 Task: For heading  Tahoma with underline.  font size for heading20,  'Change the font style of data to'Arial.  and font size to 12,  Change the alignment of both headline & data to Align left.  In the sheet  ExpenseCat logbookbook
Action: Mouse moved to (880, 116)
Screenshot: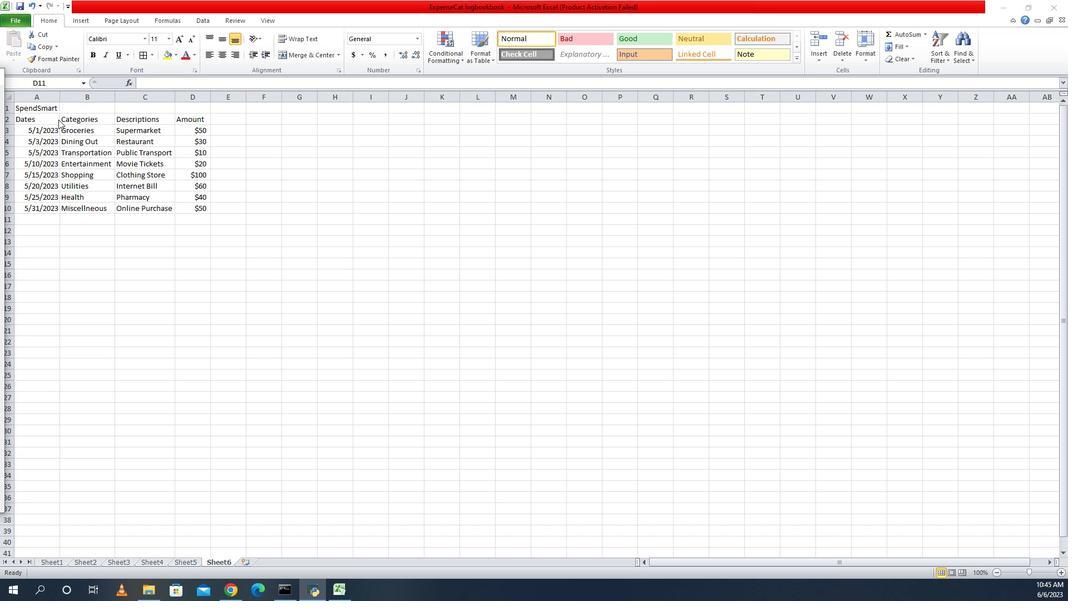 
Action: Mouse pressed left at (880, 116)
Screenshot: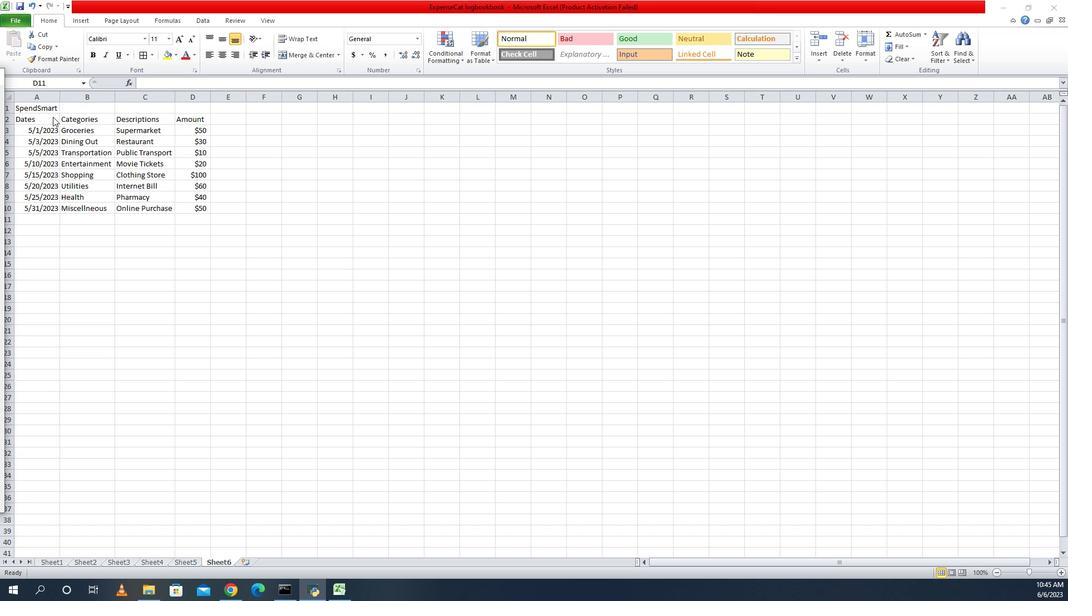 
Action: Mouse moved to (877, 116)
Screenshot: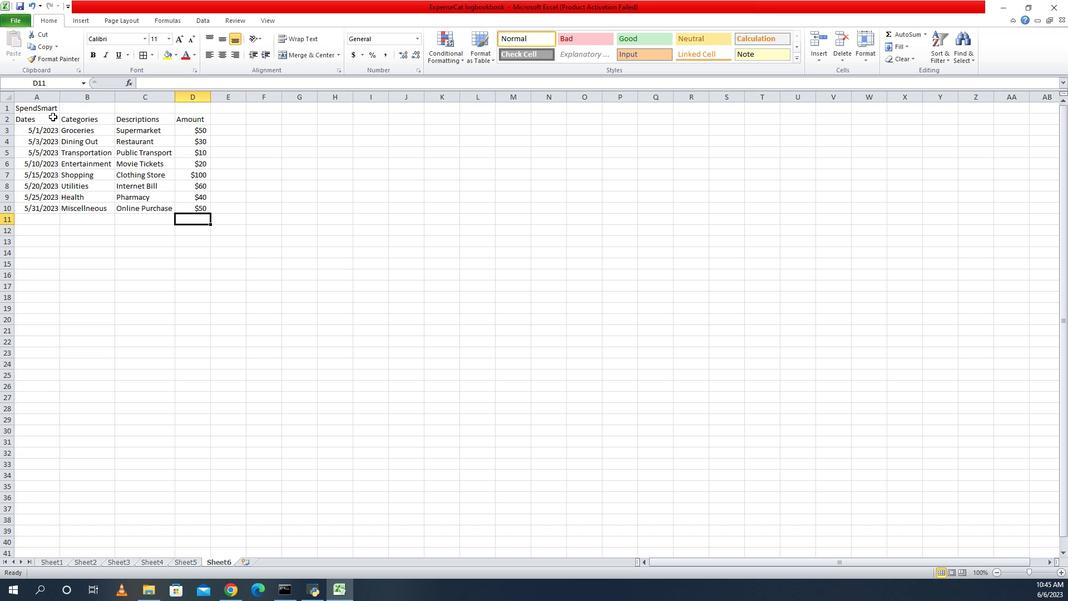 
Action: Mouse pressed left at (877, 116)
Screenshot: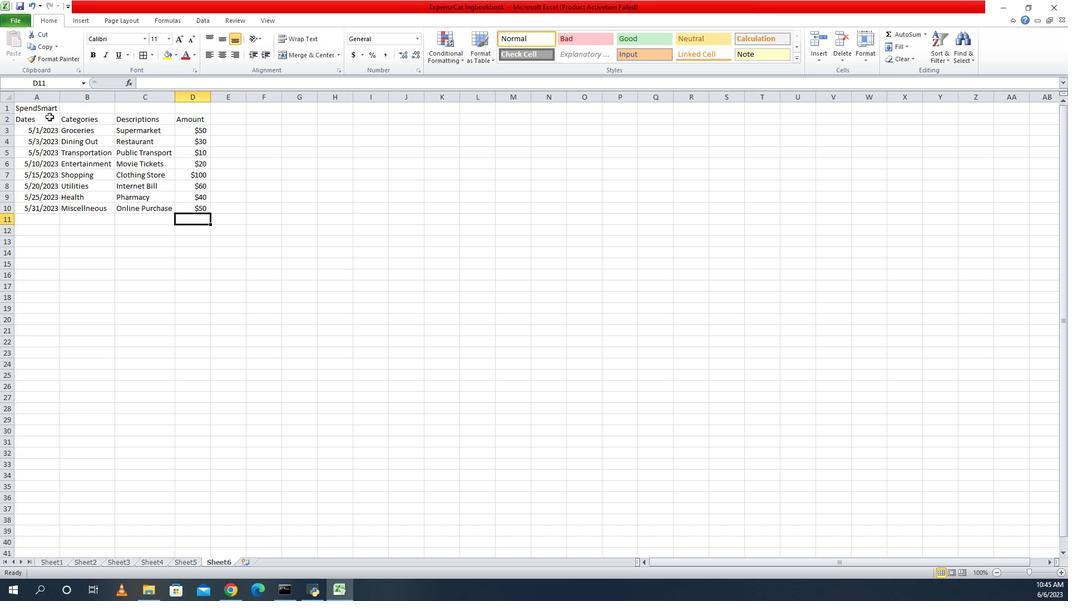 
Action: Mouse moved to (968, 40)
Screenshot: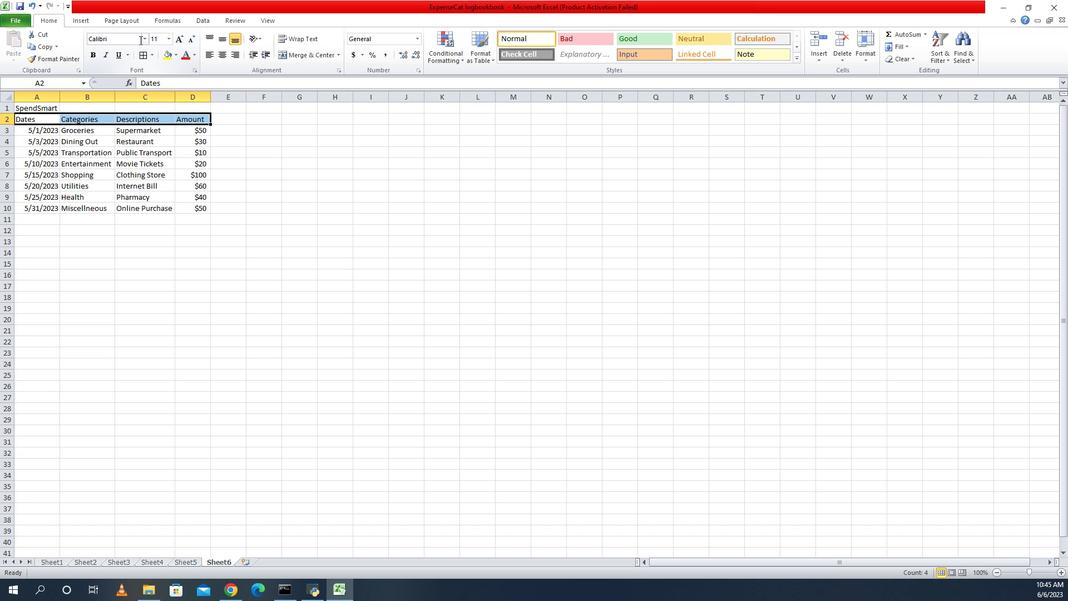 
Action: Mouse pressed left at (968, 40)
Screenshot: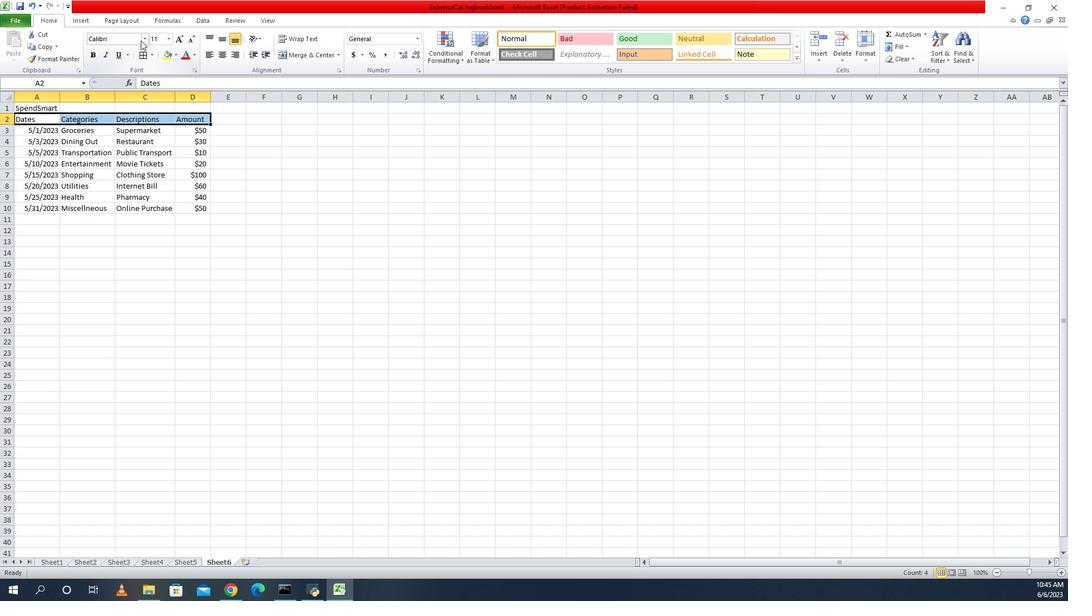 
Action: Mouse moved to (972, 38)
Screenshot: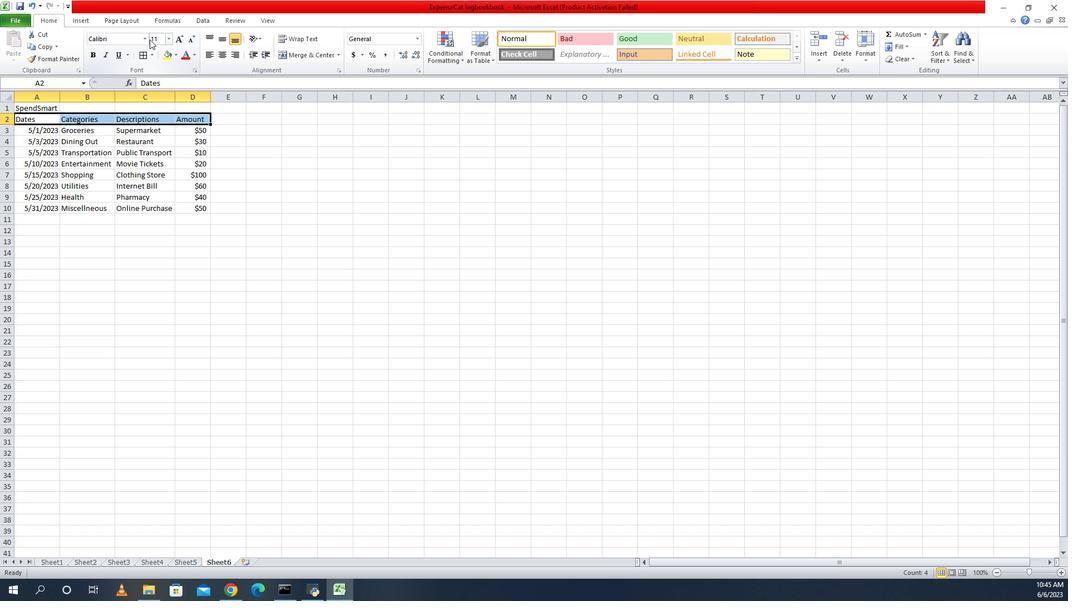 
Action: Mouse pressed left at (972, 38)
Screenshot: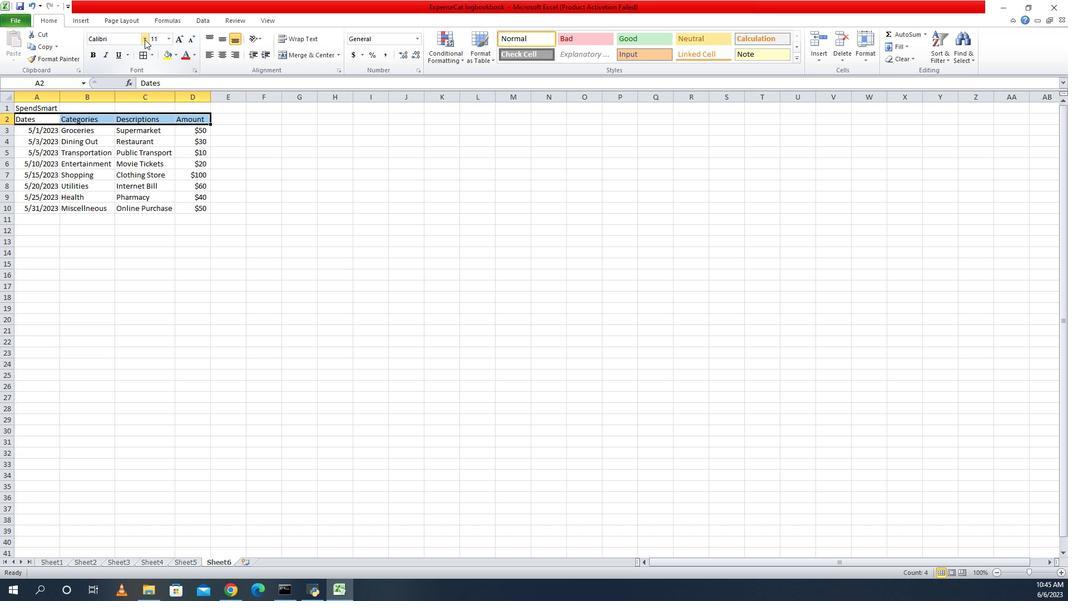 
Action: Mouse moved to (971, 38)
Screenshot: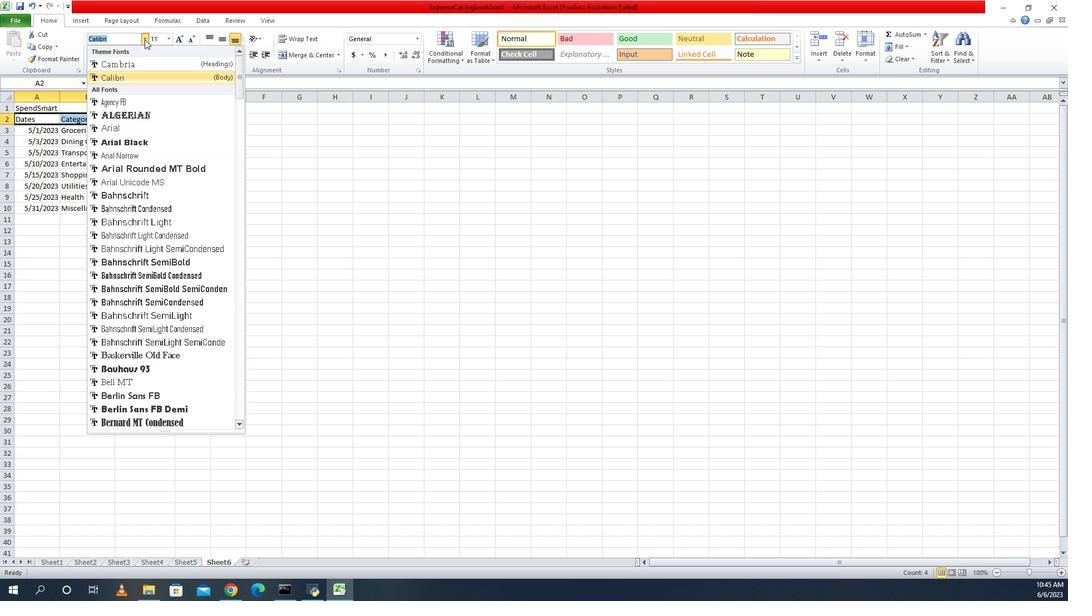 
Action: Key pressed t
Screenshot: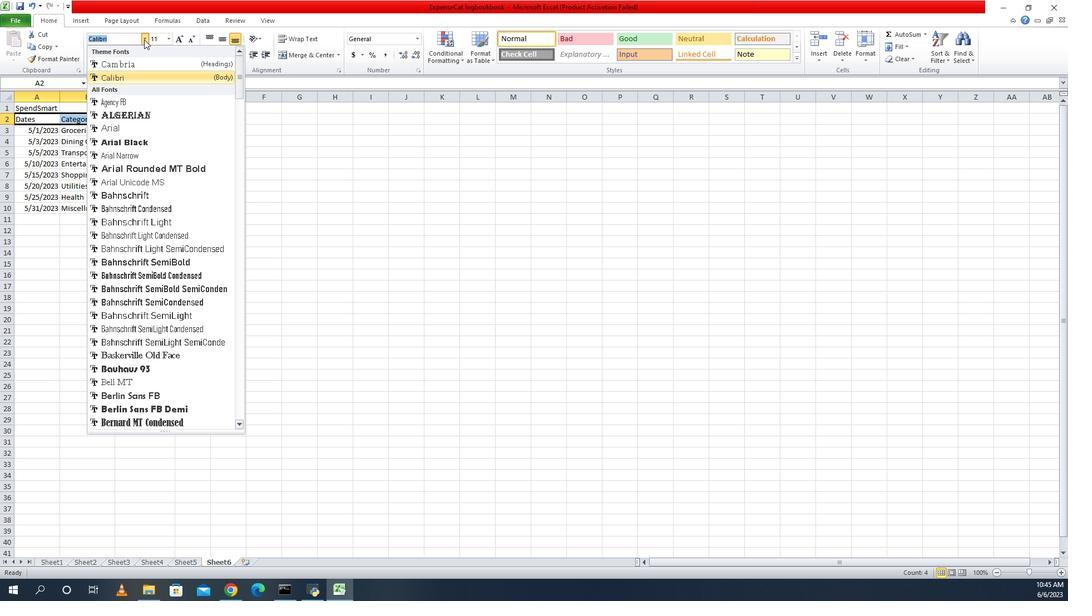 
Action: Mouse moved to (971, 41)
Screenshot: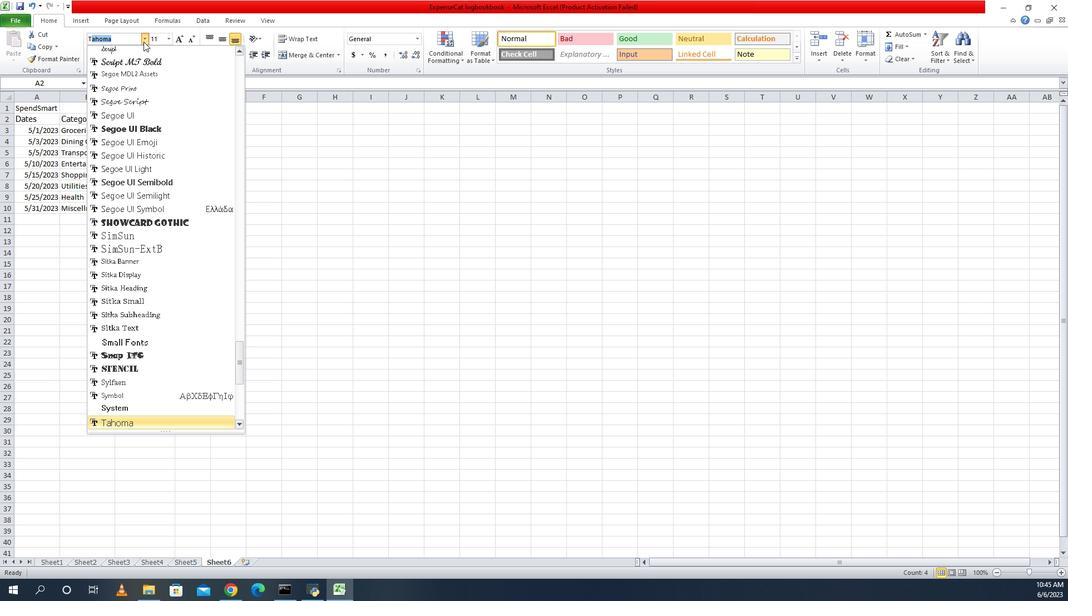 
Action: Key pressed <Key.enter>
Screenshot: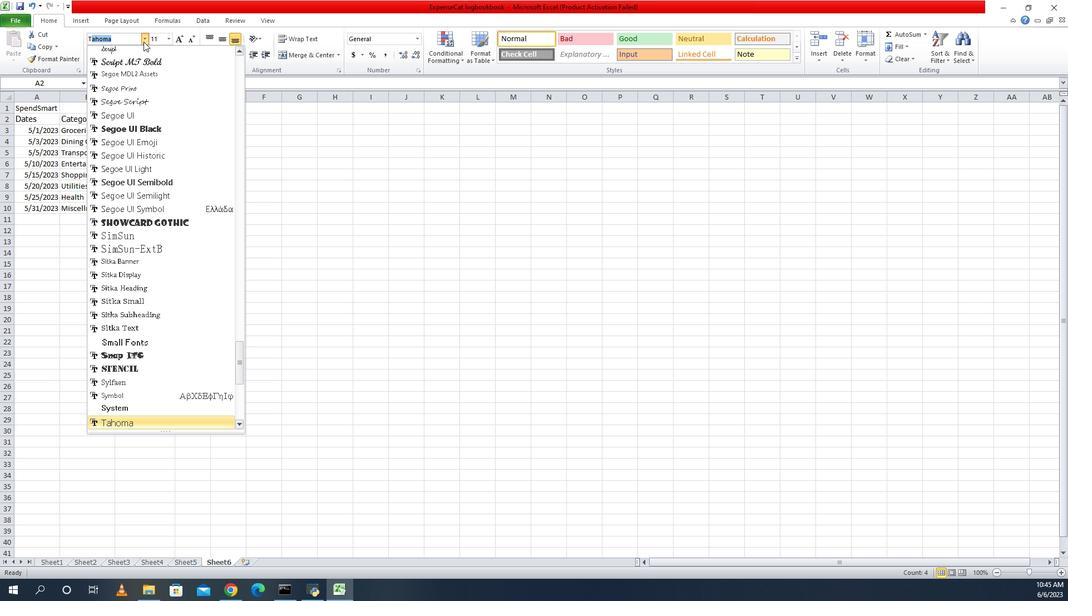
Action: Mouse moved to (942, 55)
Screenshot: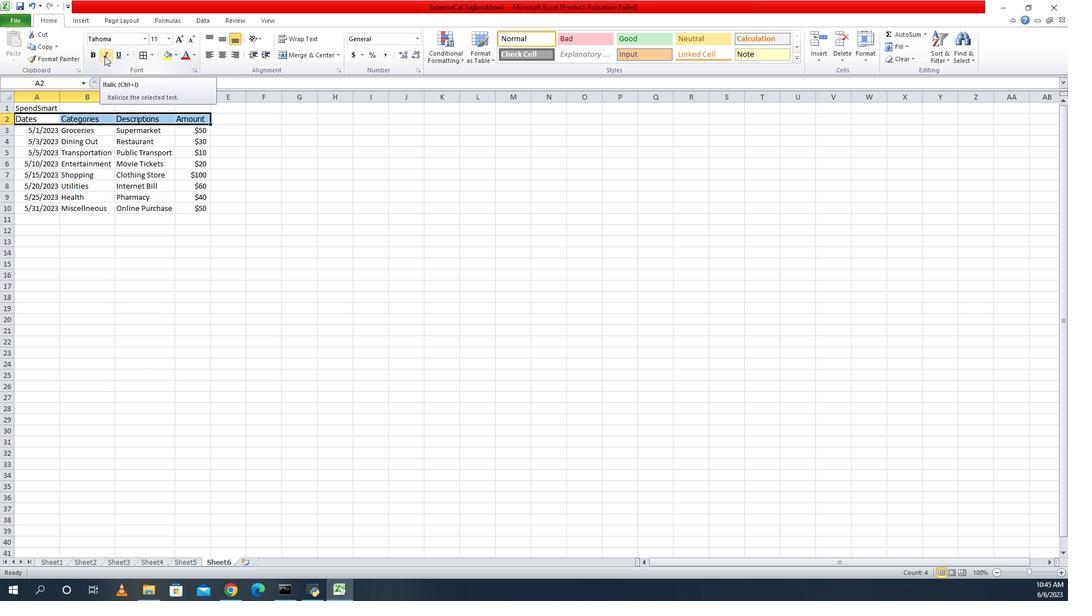 
Action: Mouse pressed left at (942, 55)
Screenshot: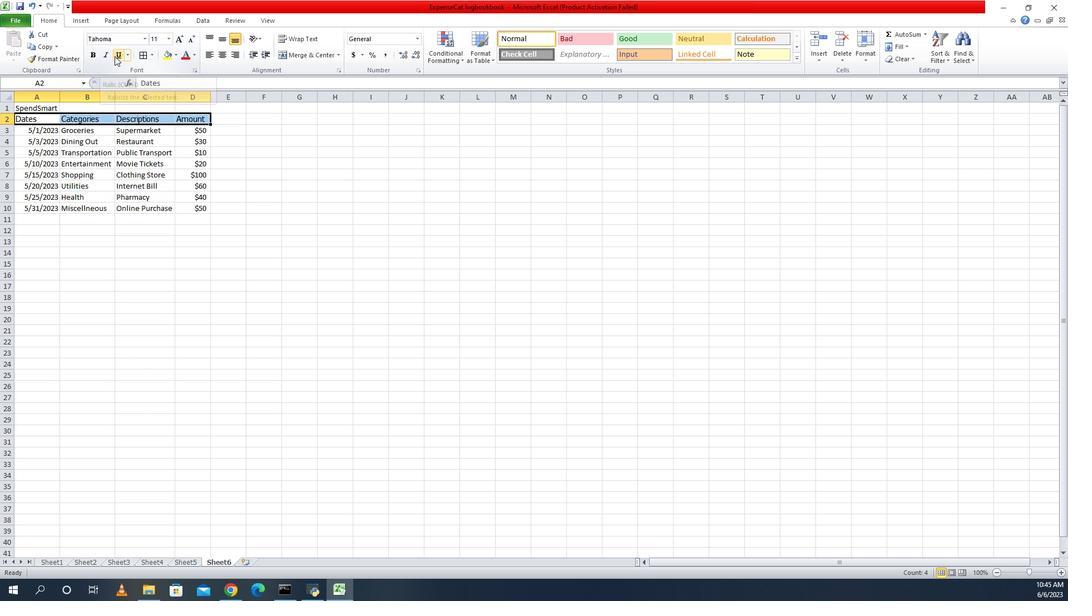 
Action: Mouse moved to (995, 35)
Screenshot: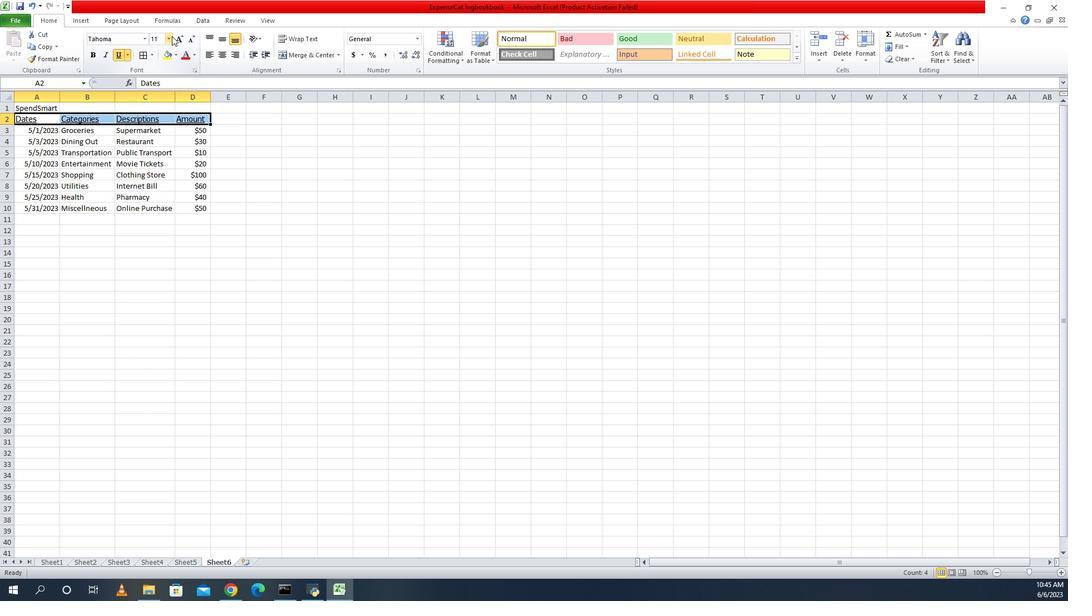 
Action: Mouse pressed left at (995, 35)
Screenshot: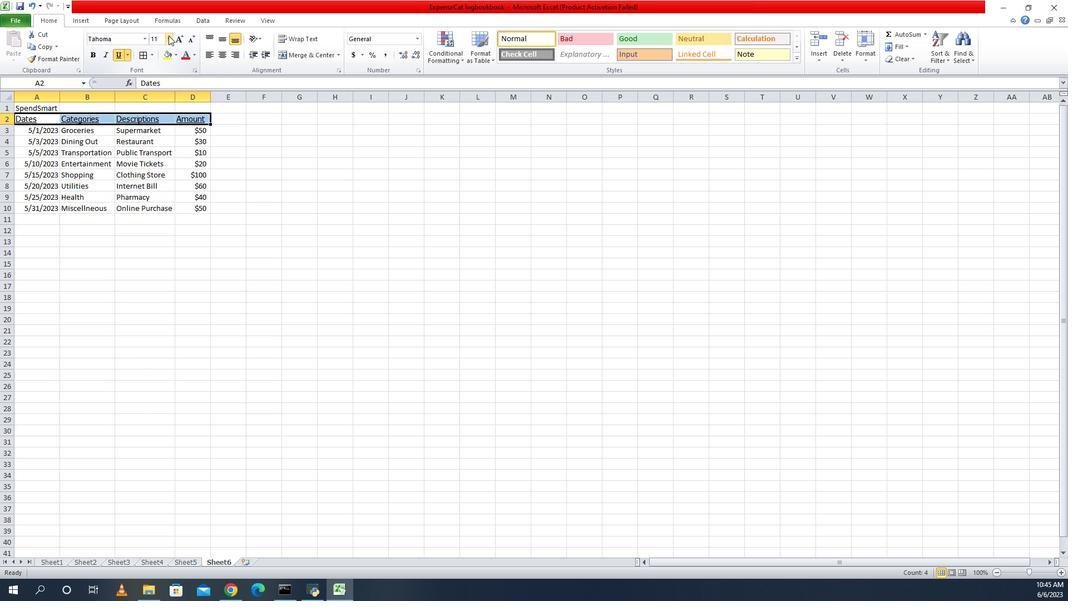 
Action: Mouse moved to (984, 128)
Screenshot: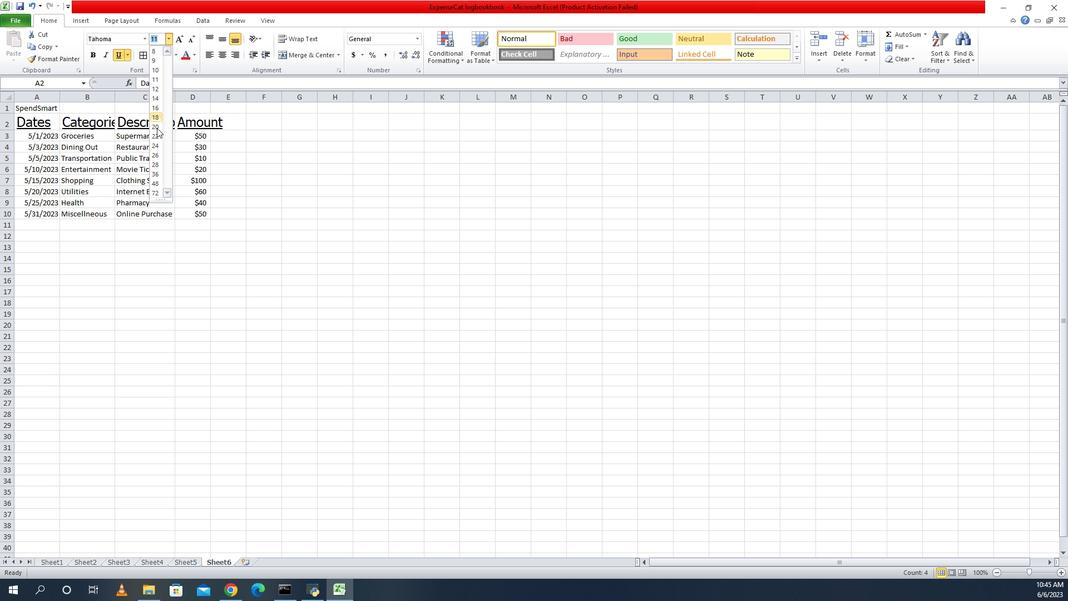
Action: Mouse pressed left at (984, 128)
Screenshot: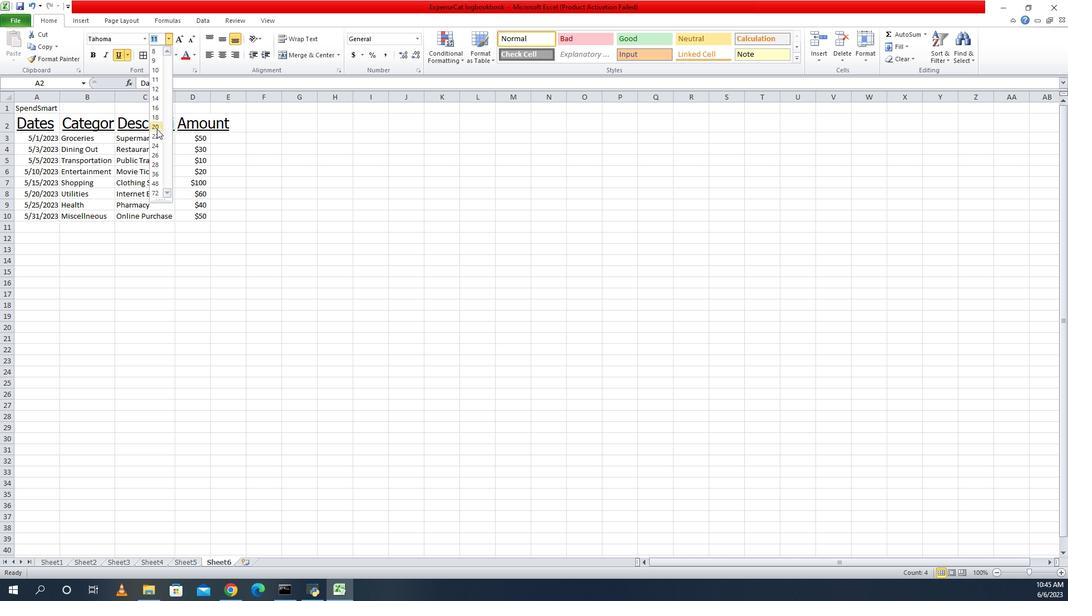
Action: Mouse moved to (889, 95)
Screenshot: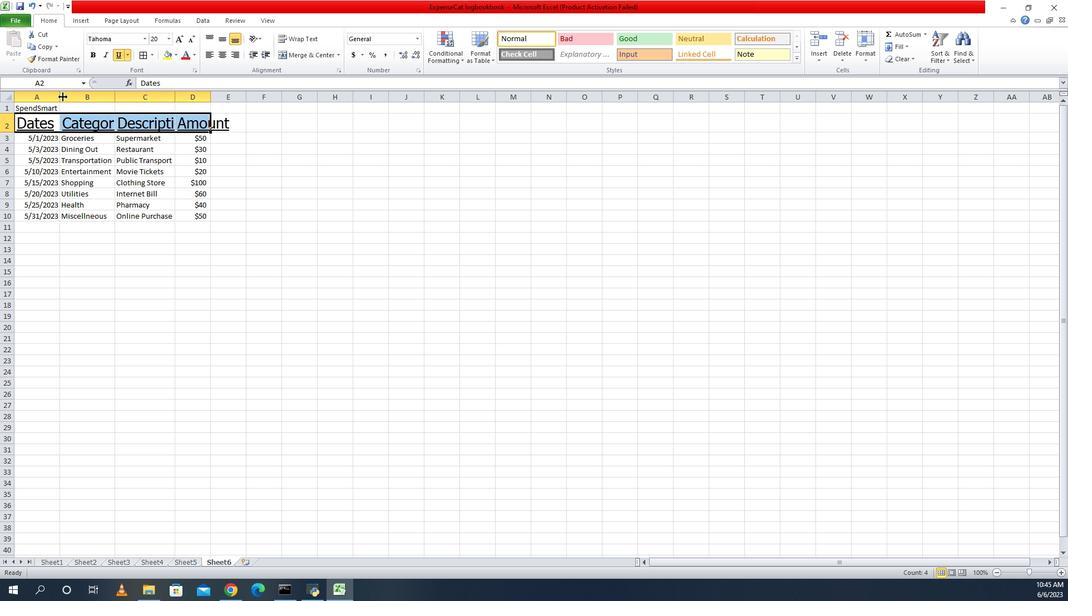 
Action: Mouse pressed left at (889, 95)
Screenshot: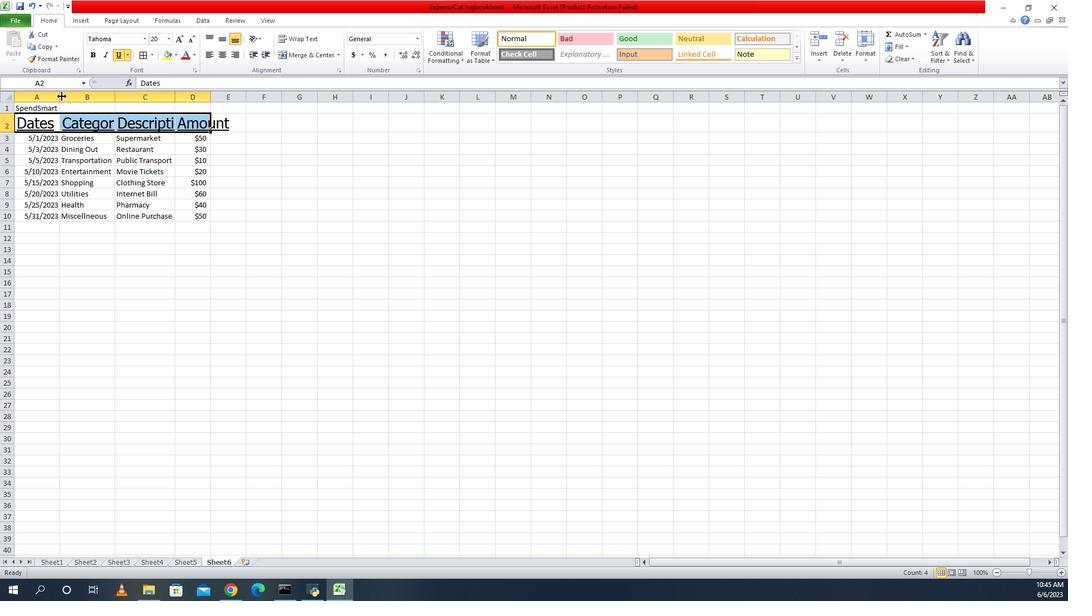 
Action: Mouse pressed left at (889, 95)
Screenshot: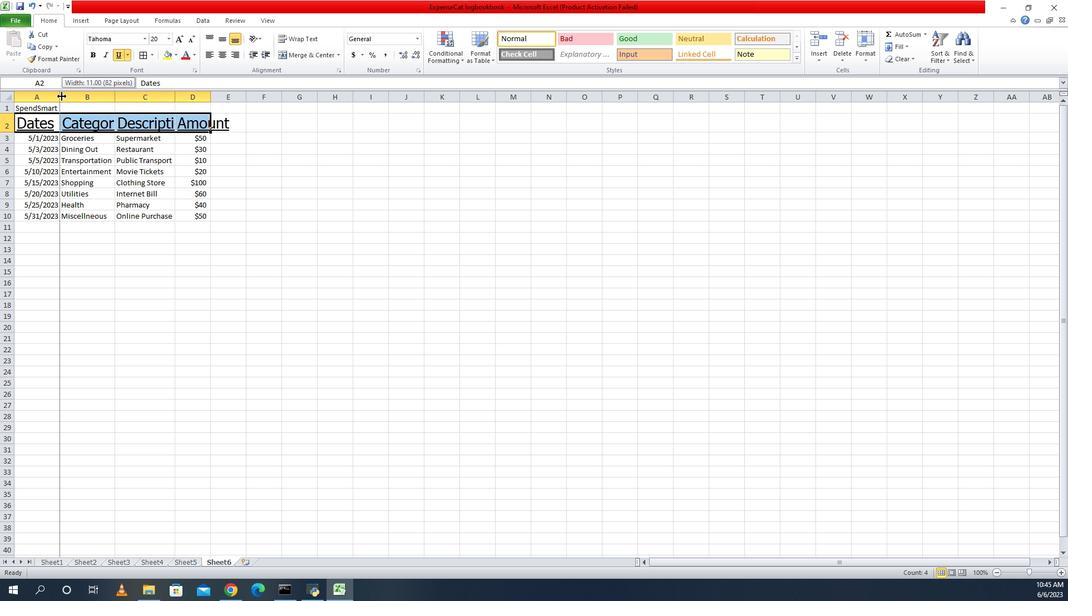 
Action: Mouse moved to (942, 95)
Screenshot: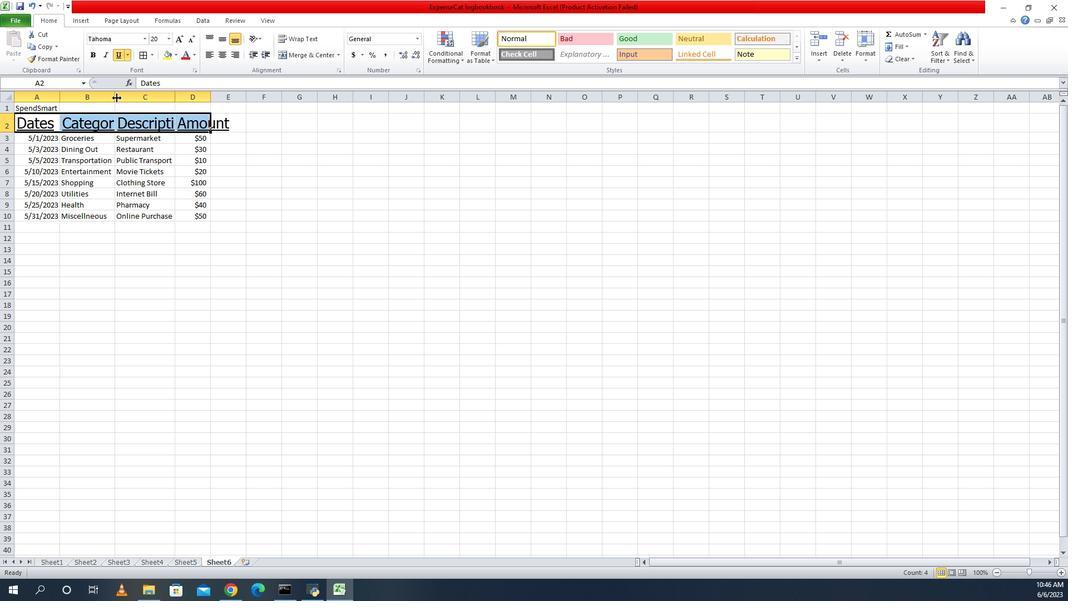 
Action: Mouse pressed left at (942, 95)
Screenshot: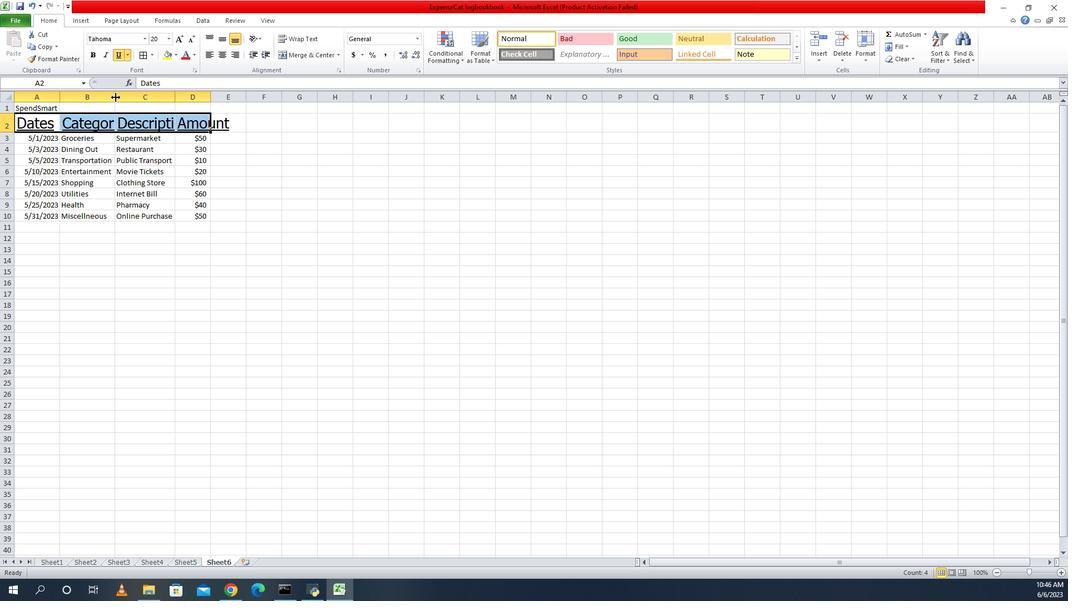 
Action: Mouse pressed left at (942, 95)
Screenshot: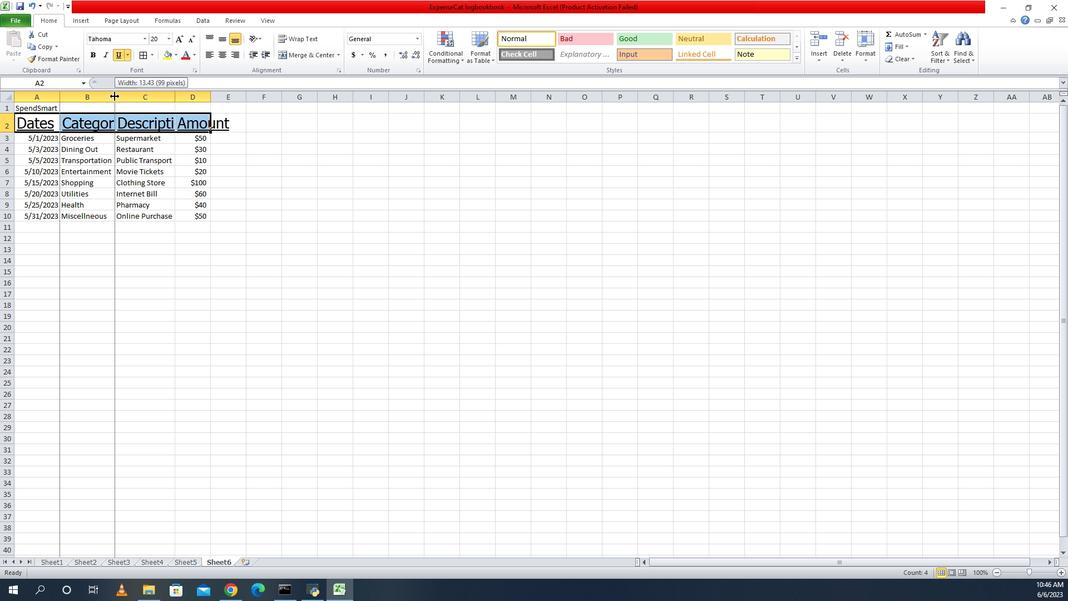 
Action: Mouse moved to (1022, 95)
Screenshot: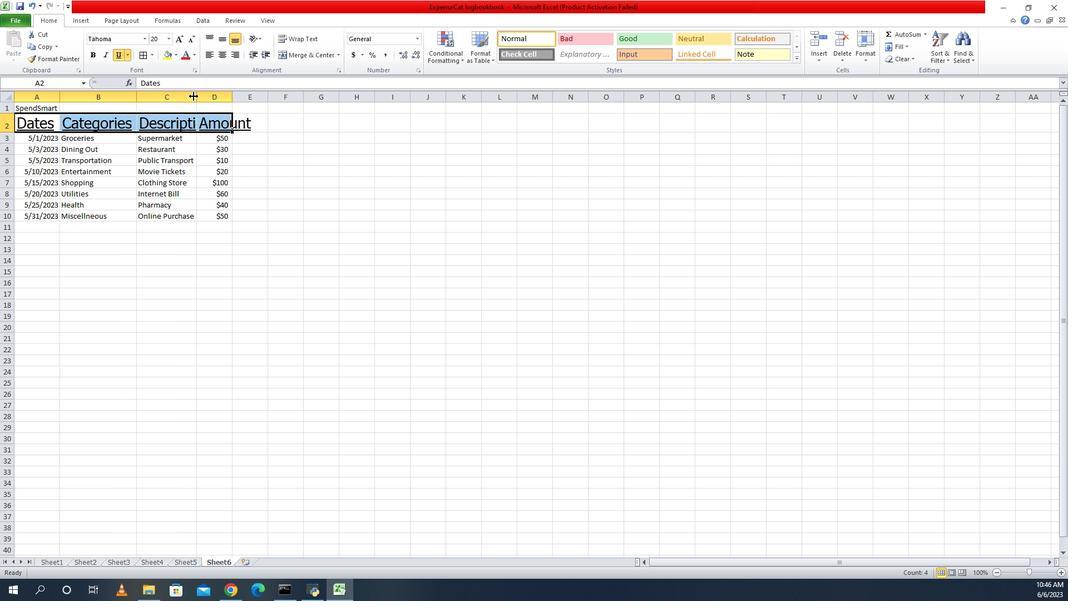 
Action: Mouse pressed left at (1022, 95)
Screenshot: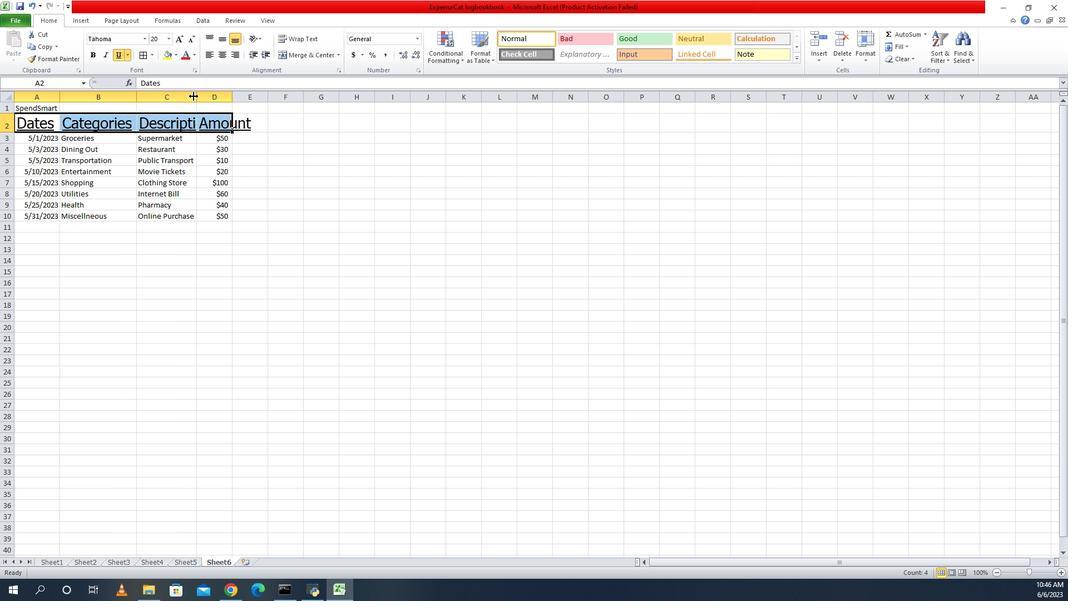 
Action: Mouse pressed left at (1022, 95)
Screenshot: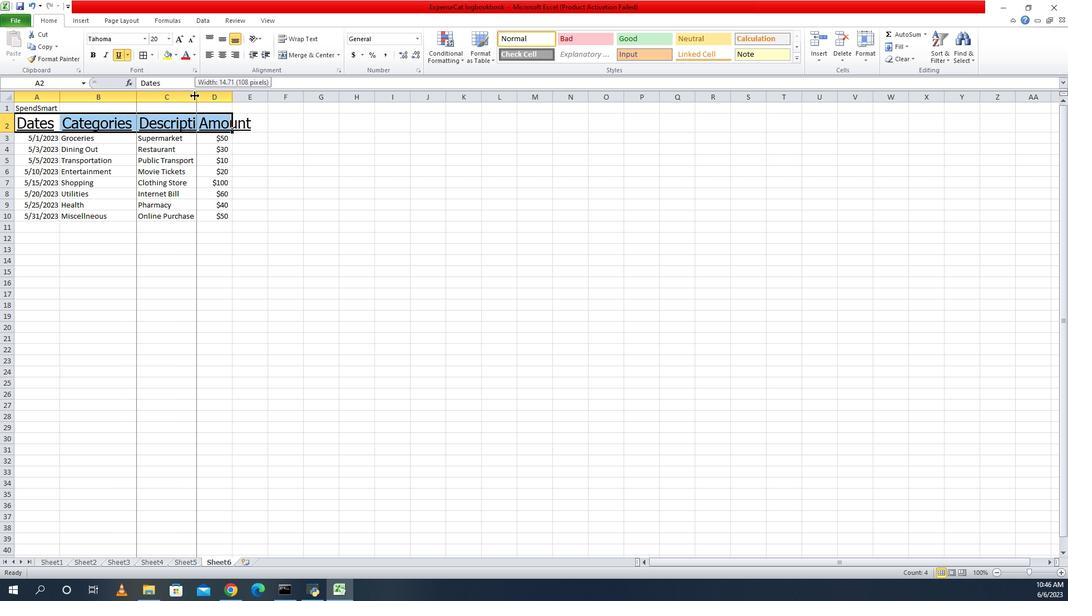 
Action: Mouse moved to (1089, 91)
Screenshot: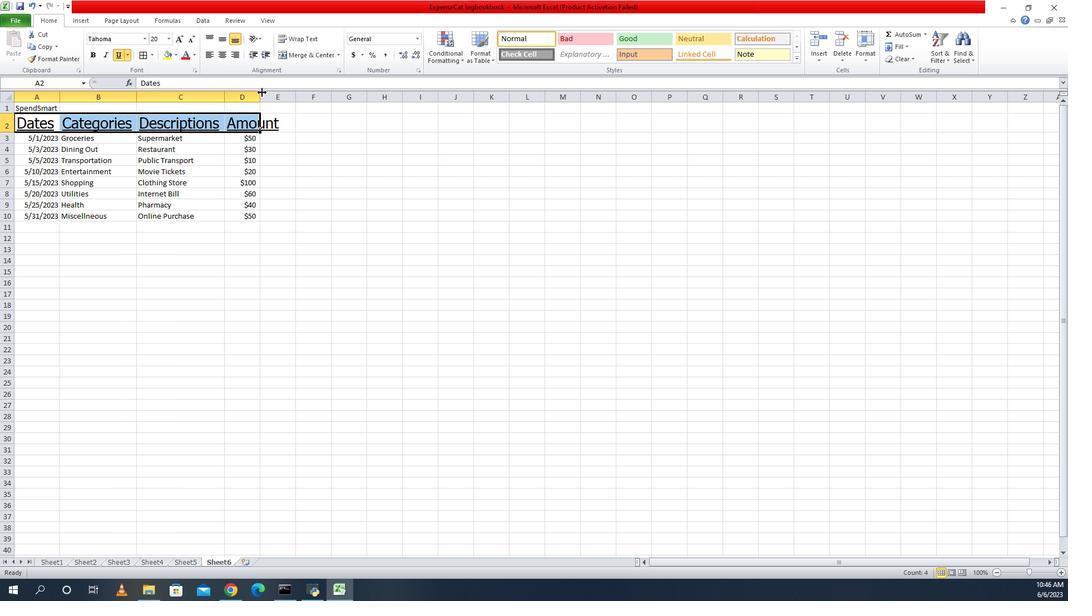 
Action: Mouse pressed left at (1089, 91)
Screenshot: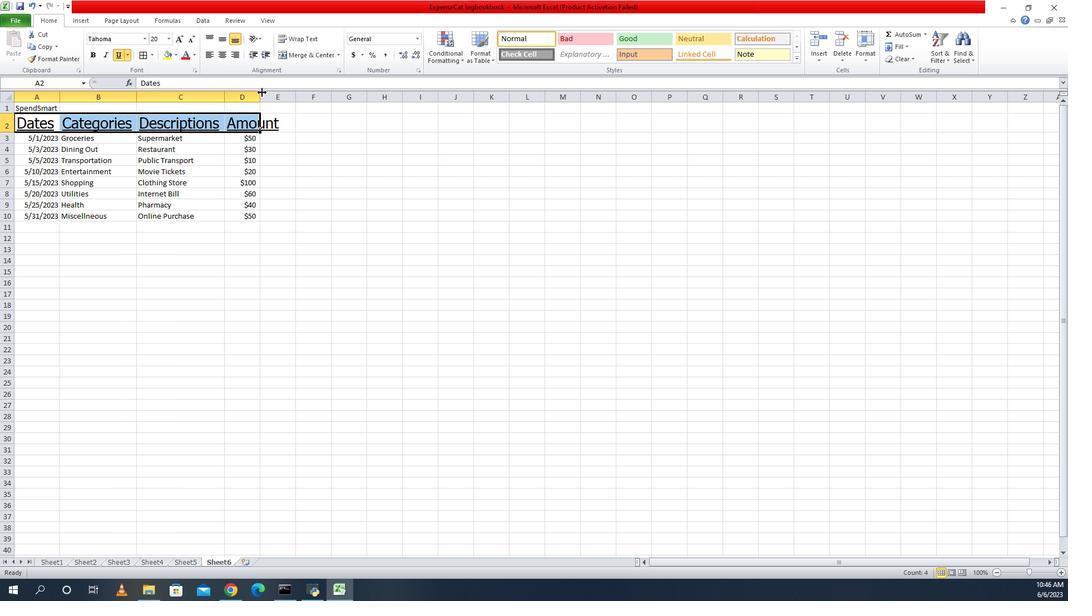 
Action: Mouse pressed left at (1089, 91)
Screenshot: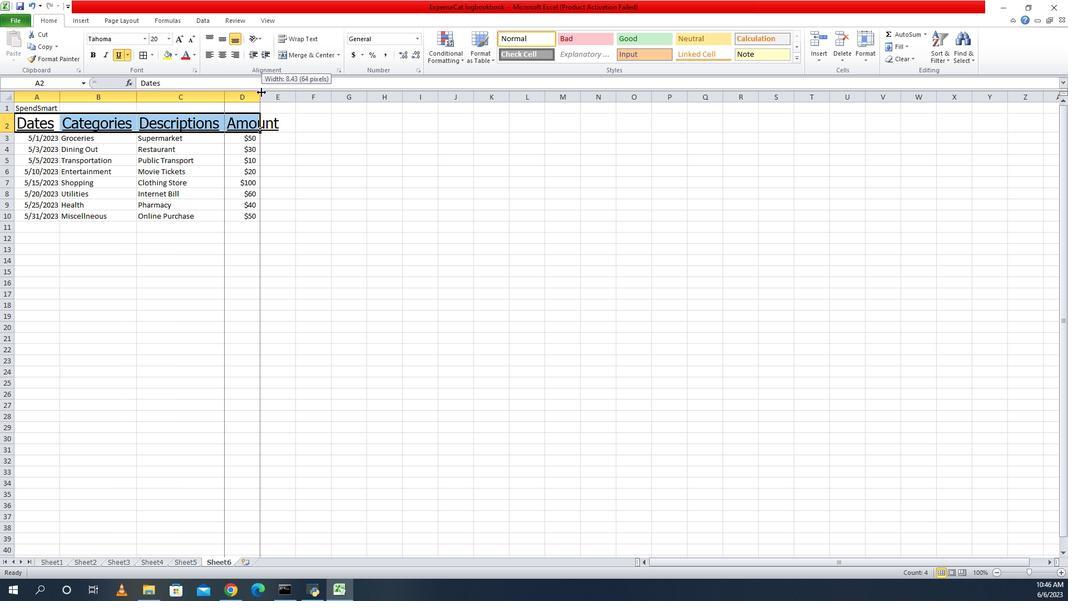 
Action: Mouse moved to (856, 138)
Screenshot: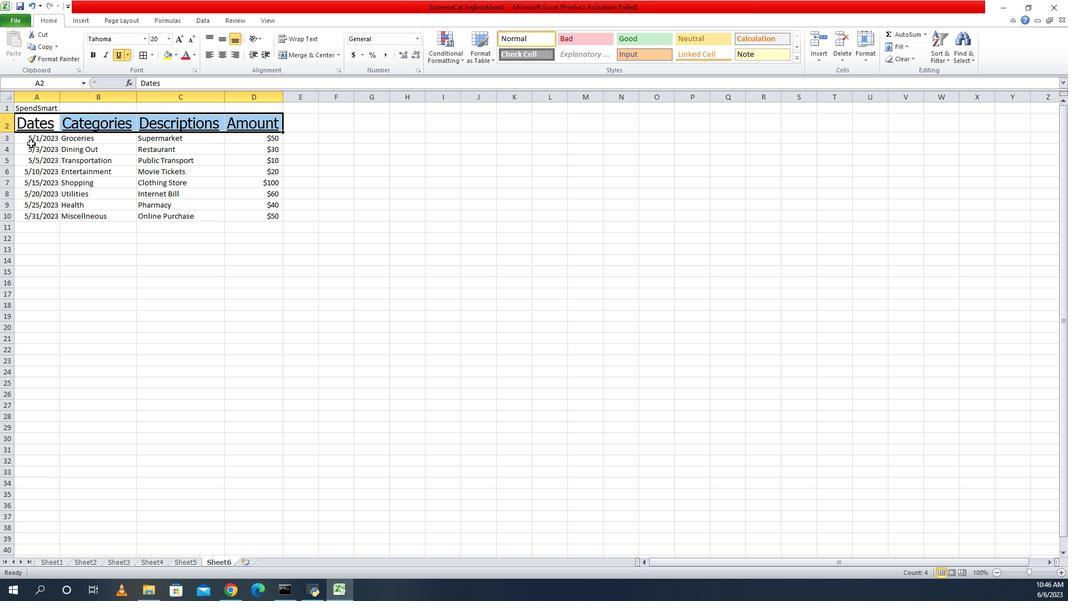 
Action: Mouse pressed left at (856, 138)
Screenshot: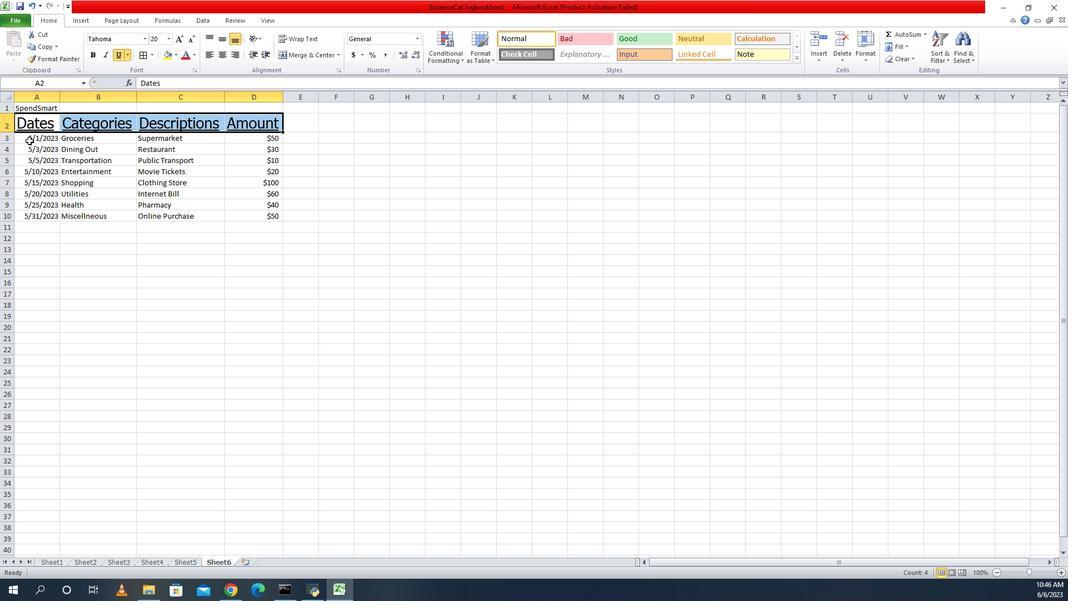 
Action: Mouse moved to (971, 38)
Screenshot: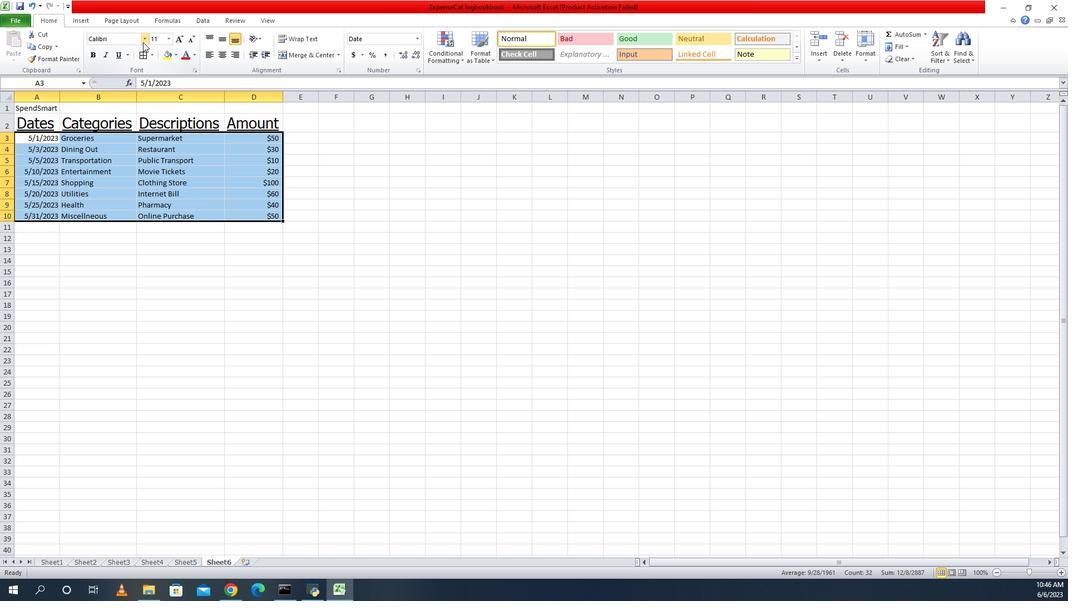 
Action: Mouse pressed left at (971, 38)
Screenshot: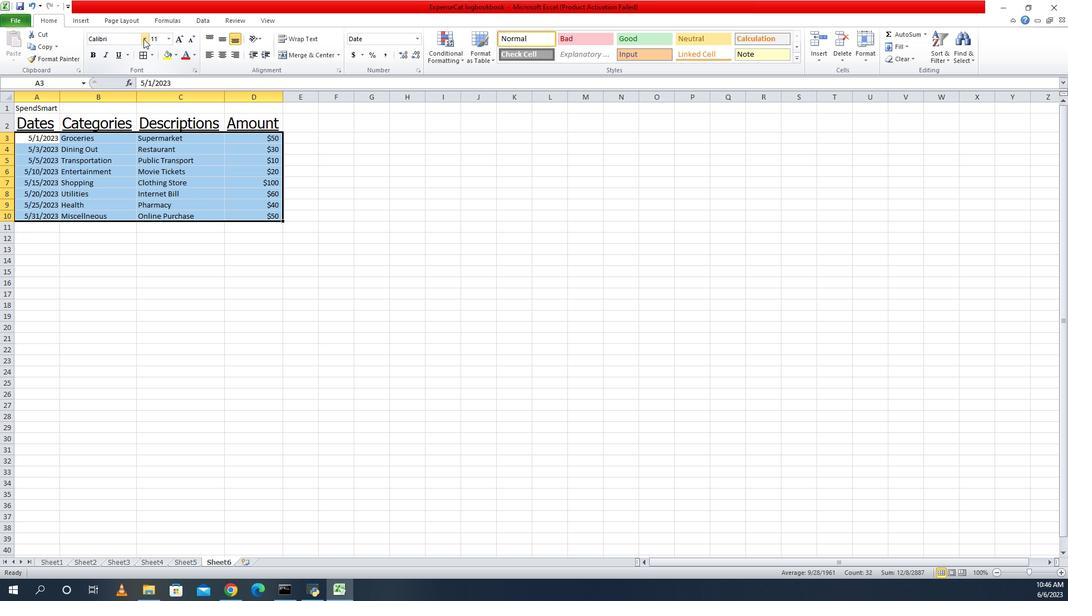 
Action: Mouse moved to (939, 125)
Screenshot: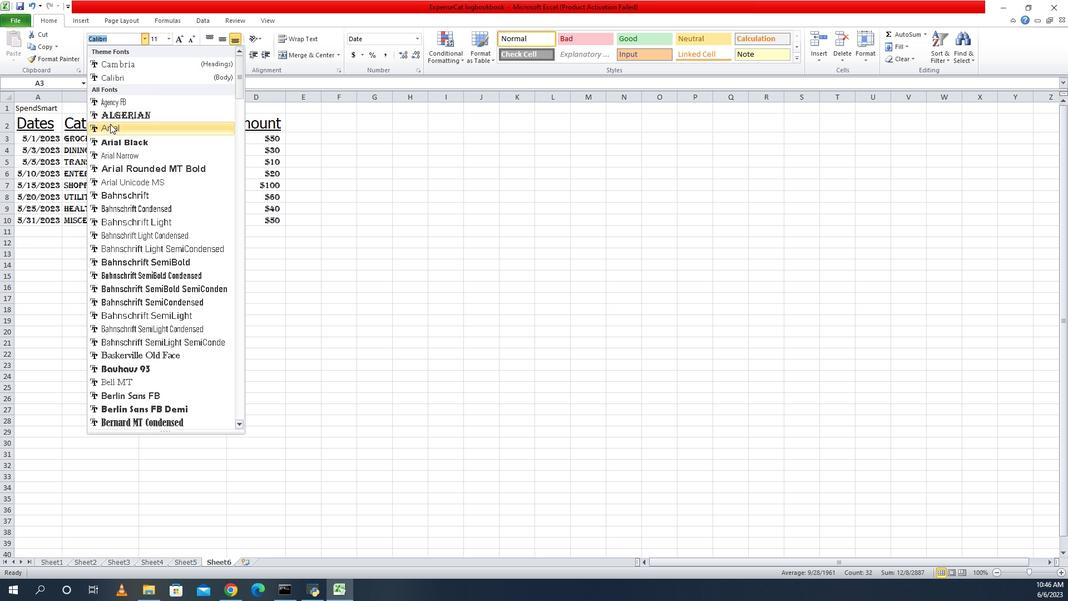 
Action: Mouse pressed left at (939, 125)
Screenshot: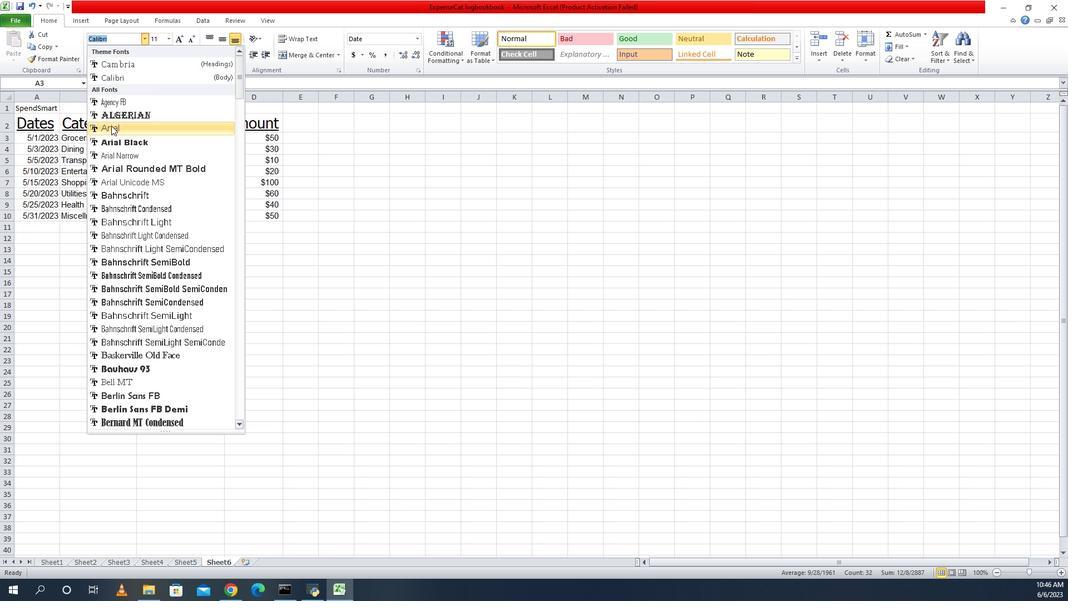 
Action: Mouse moved to (994, 41)
Screenshot: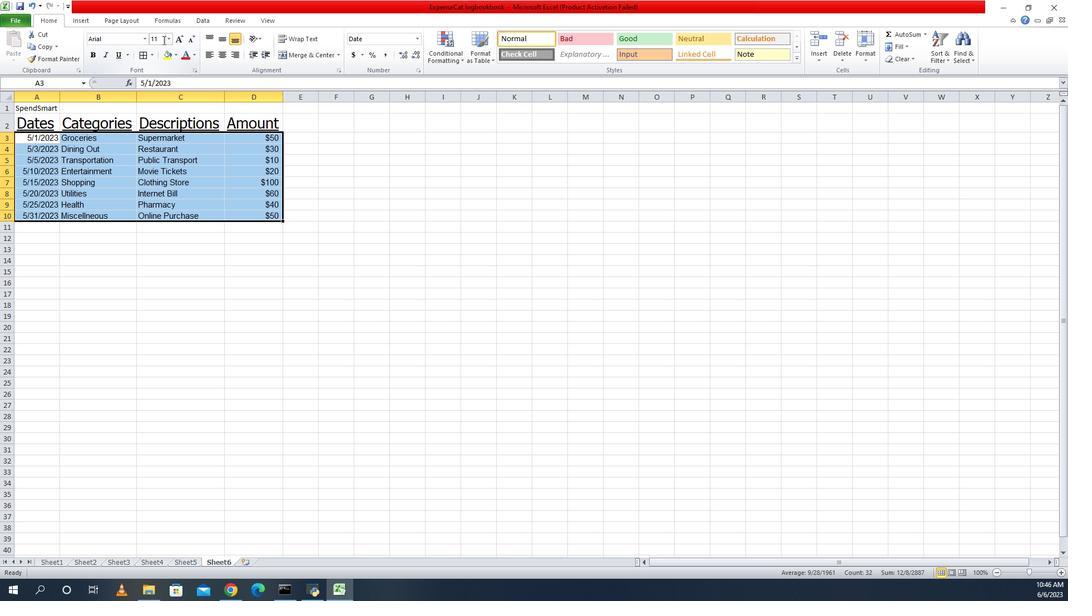 
Action: Mouse pressed left at (994, 41)
Screenshot: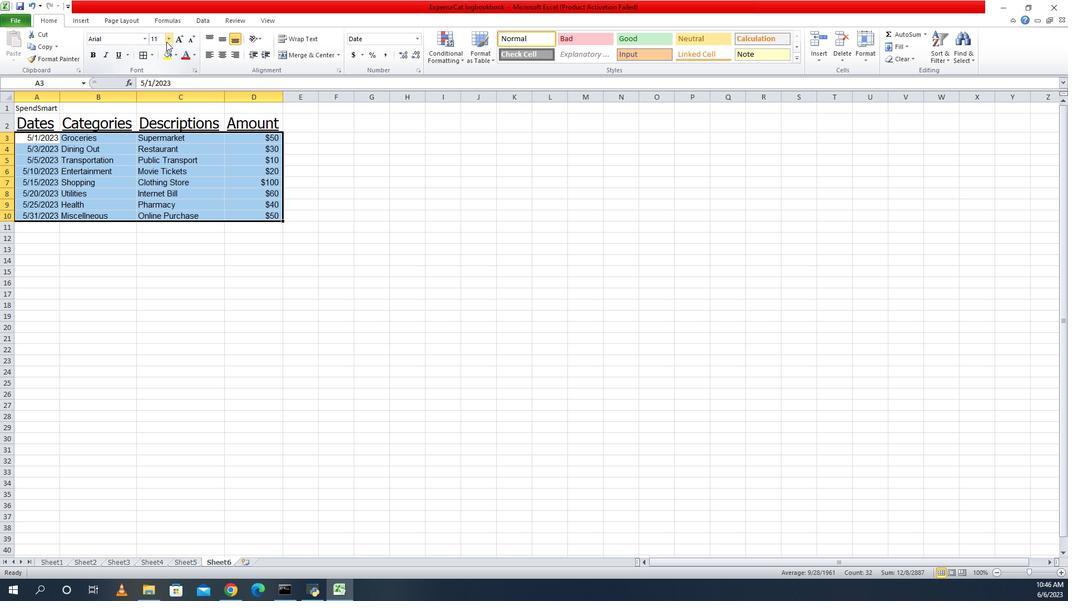 
Action: Mouse moved to (983, 88)
Screenshot: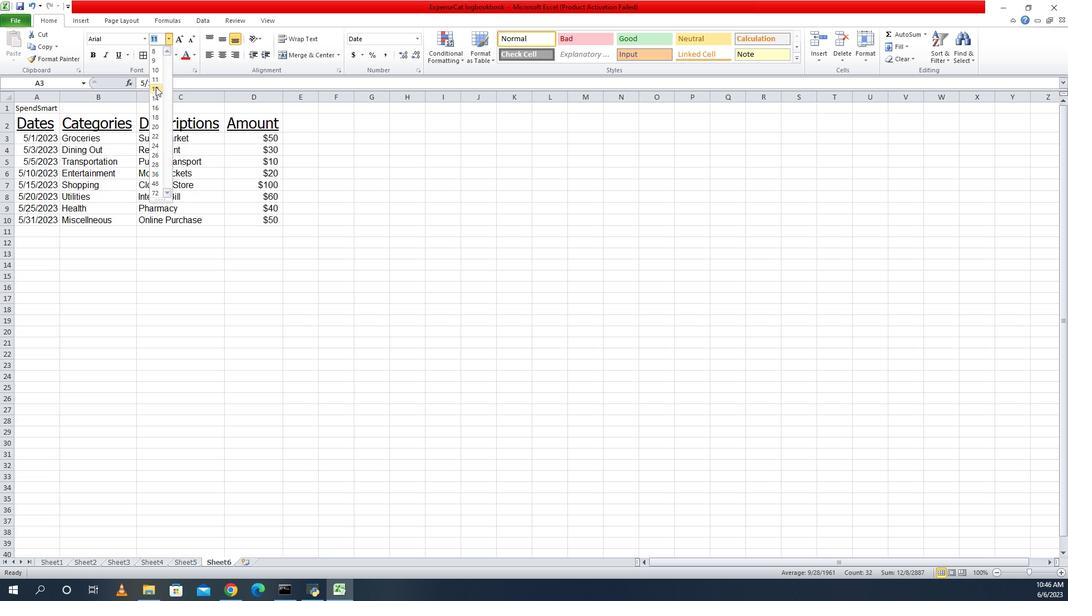 
Action: Mouse pressed left at (983, 88)
Screenshot: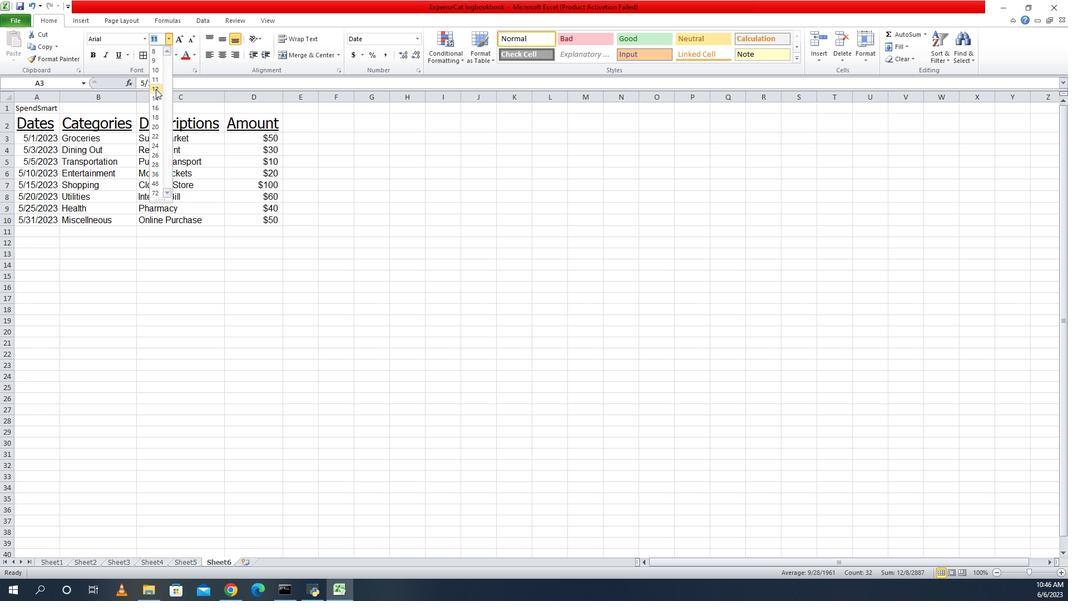 
Action: Mouse moved to (880, 118)
Screenshot: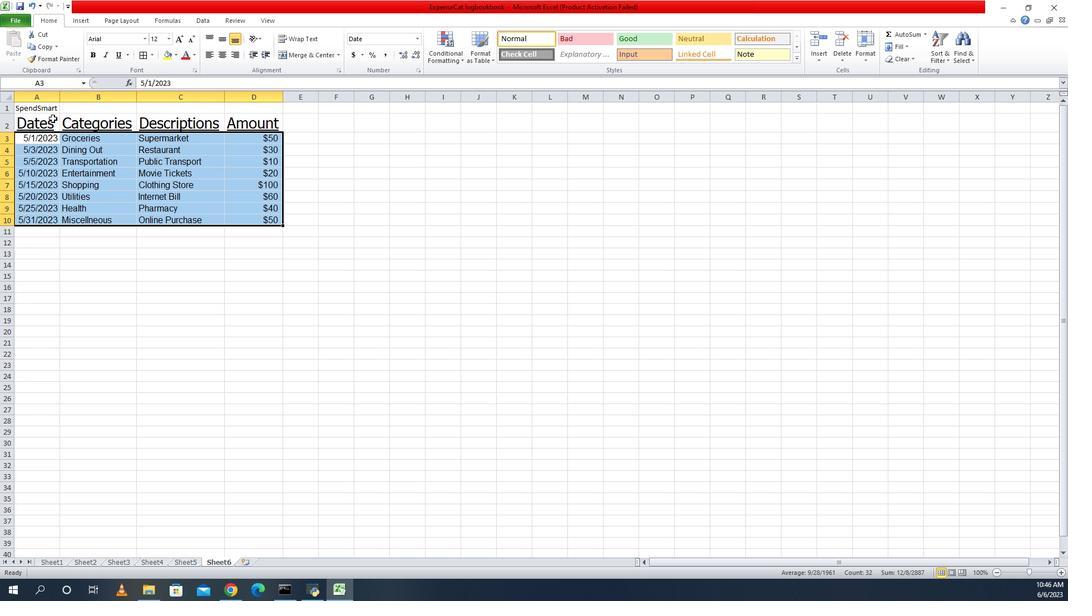 
Action: Mouse pressed left at (880, 118)
Screenshot: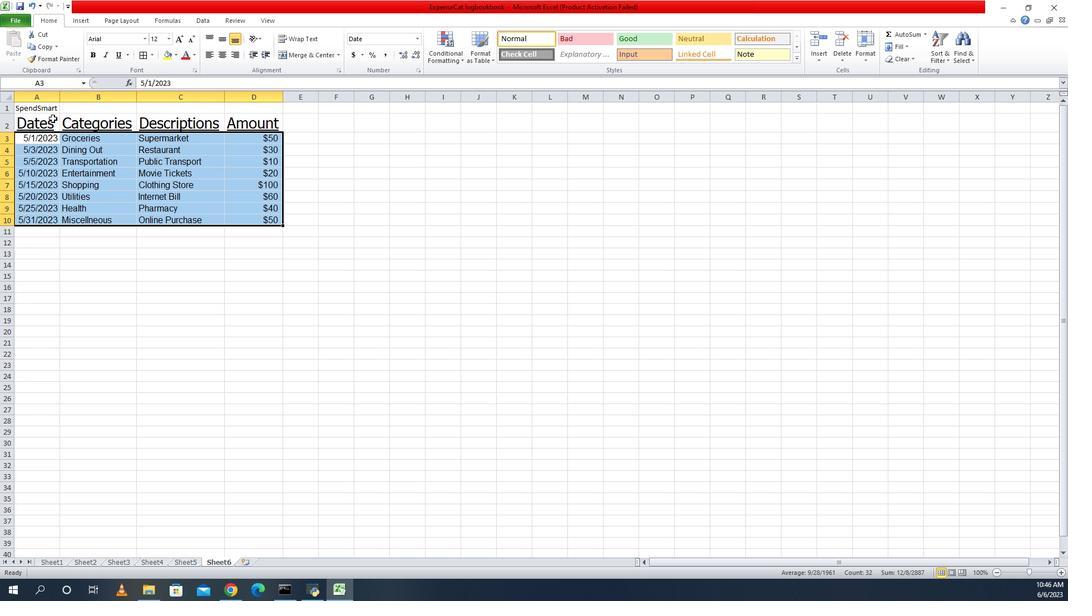 
Action: Mouse moved to (1035, 56)
Screenshot: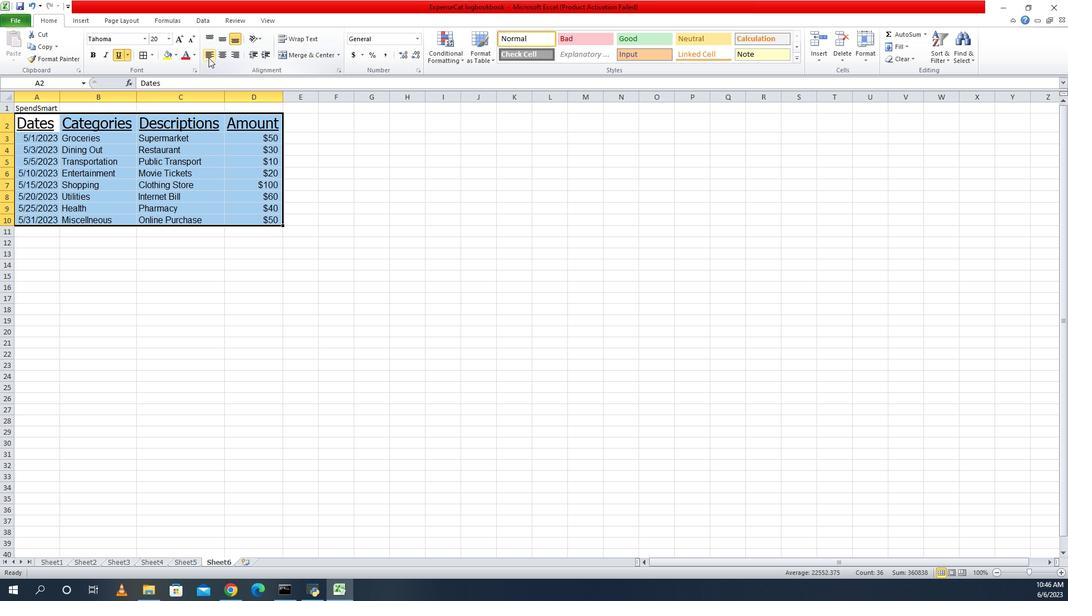 
Action: Mouse pressed left at (1035, 56)
Screenshot: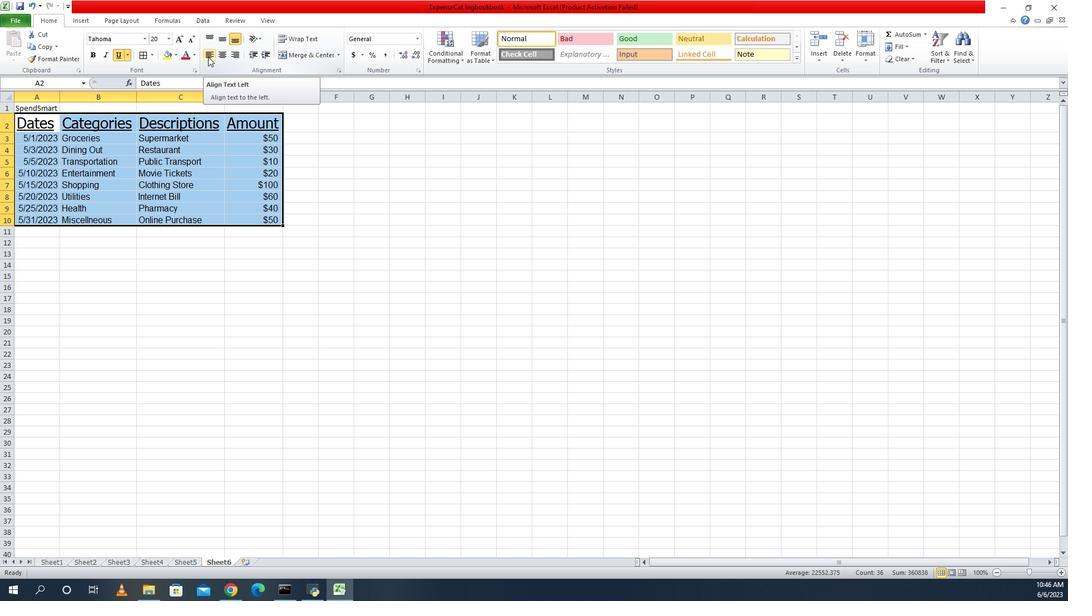 
Action: Mouse moved to (947, 293)
Screenshot: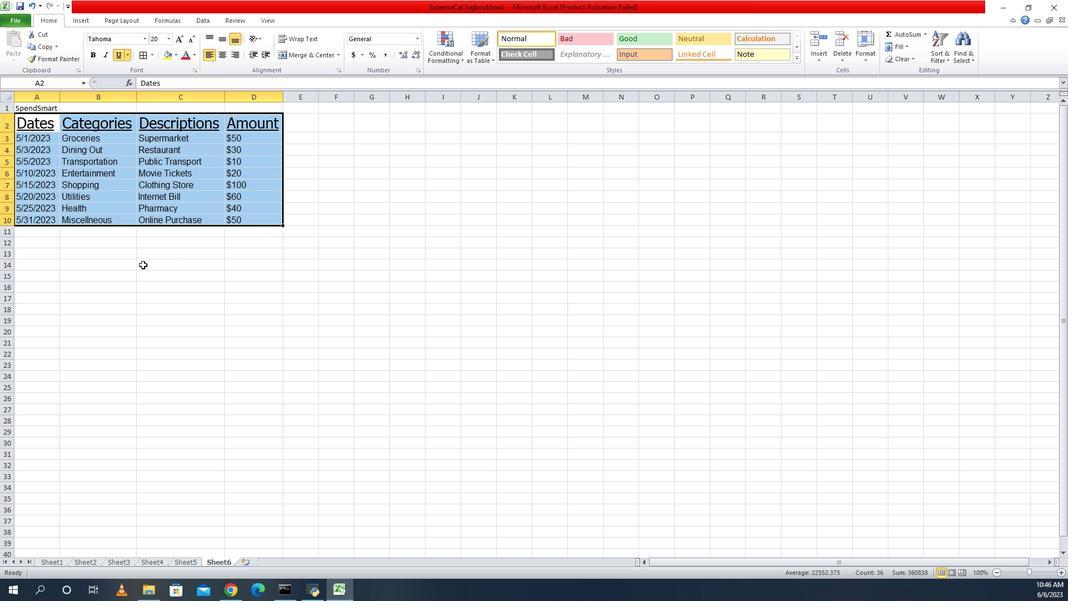 
Action: Mouse pressed left at (947, 293)
Screenshot: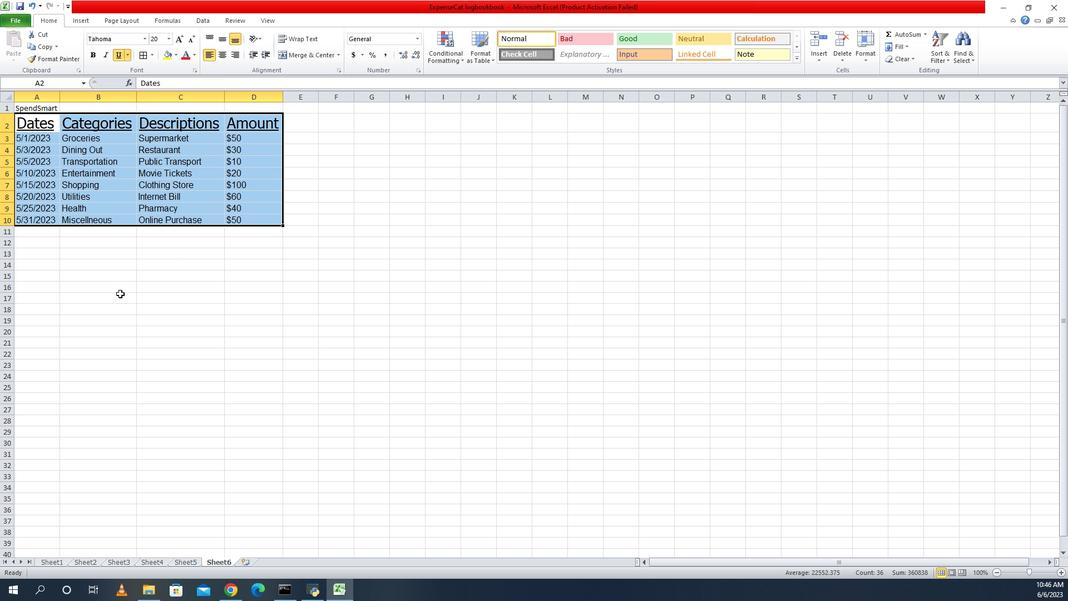 
Action: Mouse moved to (944, 289)
Screenshot: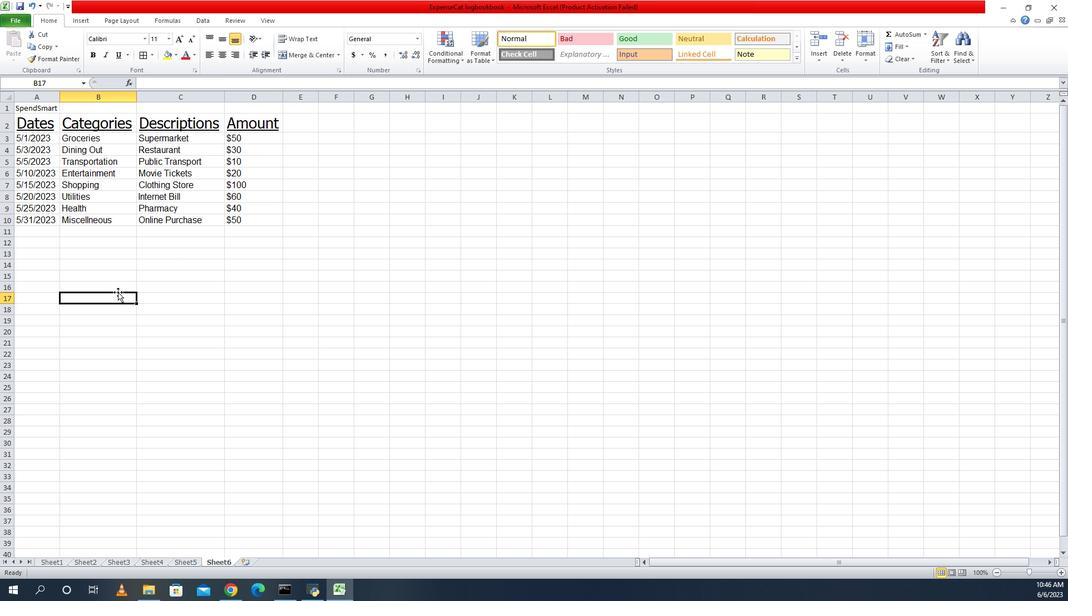 
